 Task: Select the Central European Time as time zone for the schedule.
Action: Mouse moved to (32, 288)
Screenshot: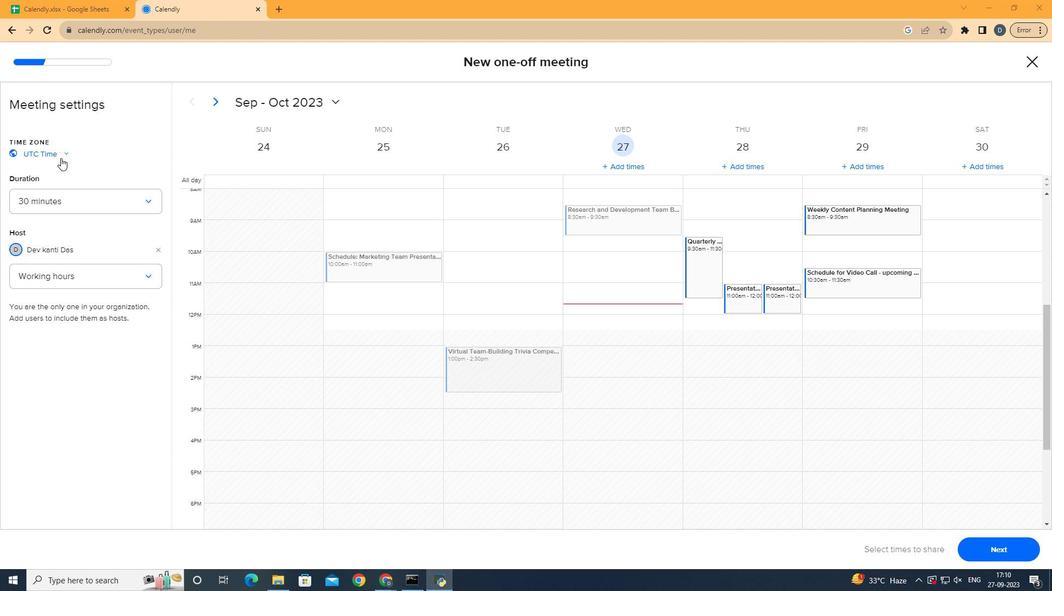 
Action: Mouse pressed left at (32, 288)
Screenshot: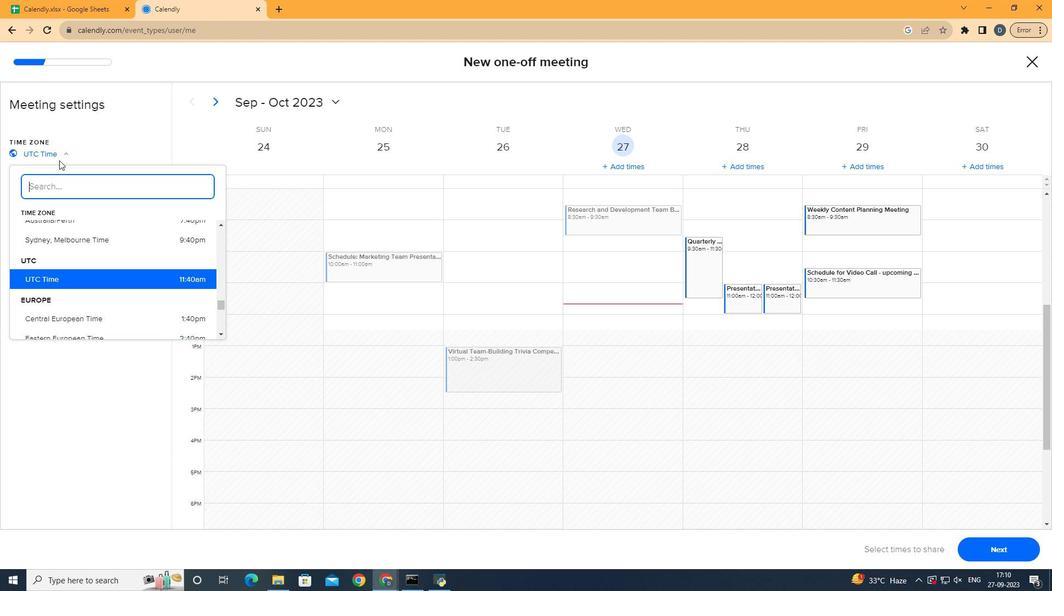 
Action: Mouse moved to (134, 290)
Screenshot: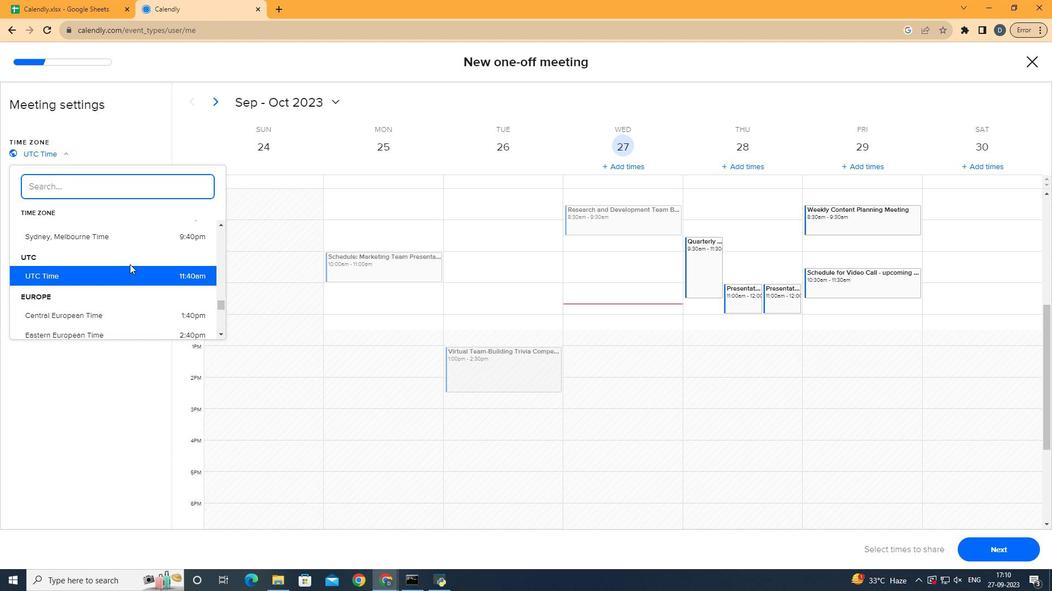
Action: Mouse scrolled (134, 290) with delta (0, 0)
Screenshot: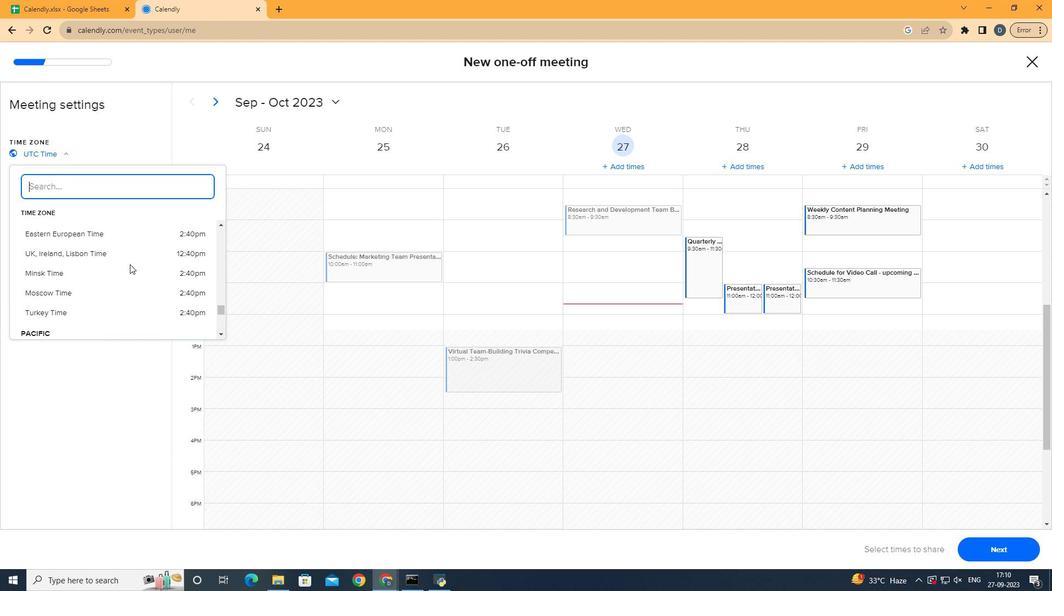 
Action: Mouse scrolled (134, 290) with delta (0, 0)
Screenshot: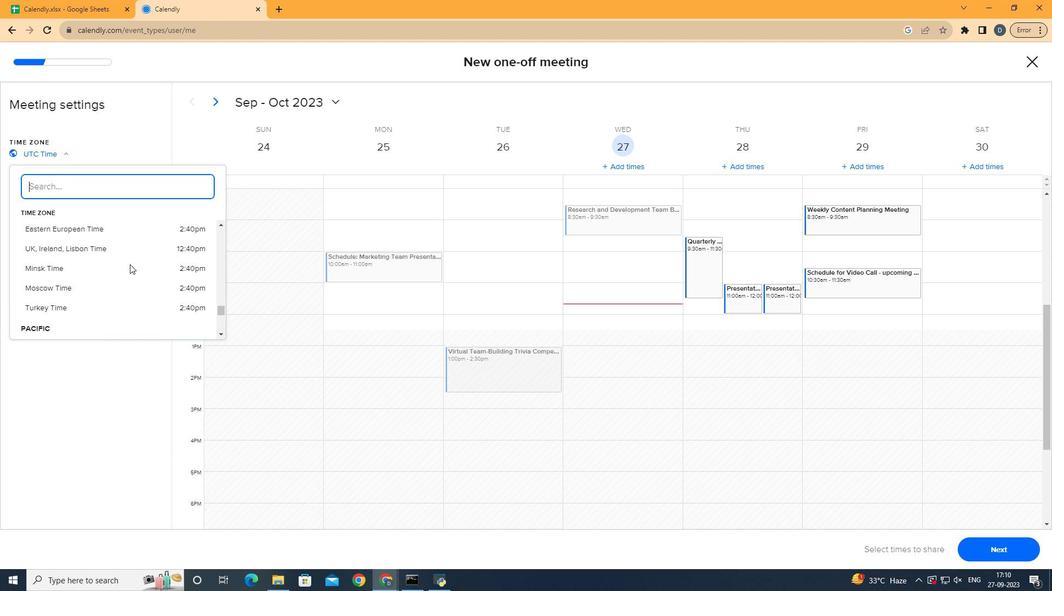 
Action: Mouse scrolled (134, 290) with delta (0, 0)
Screenshot: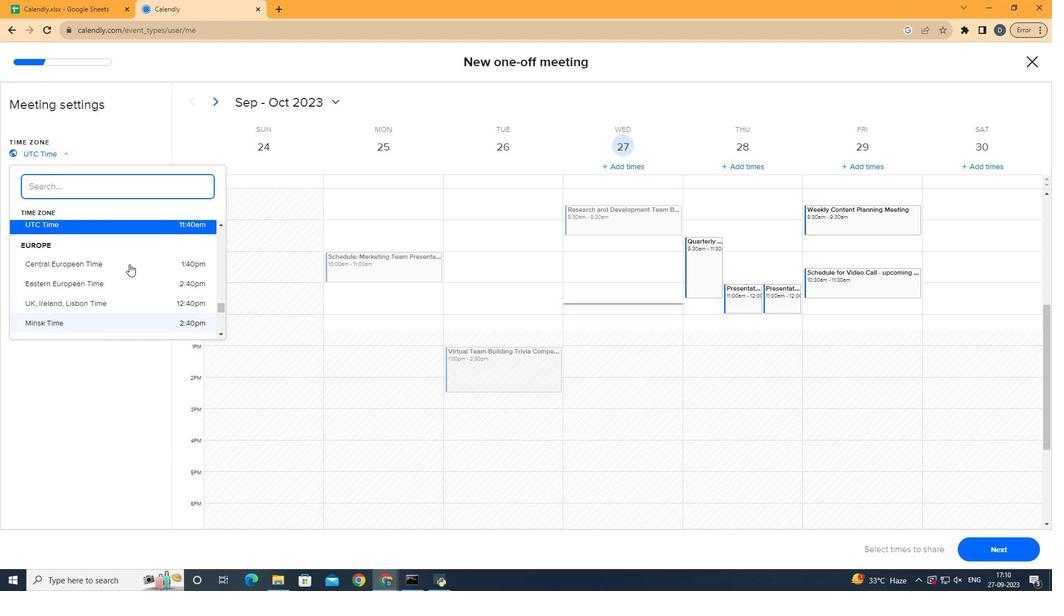 
Action: Mouse moved to (130, 290)
Screenshot: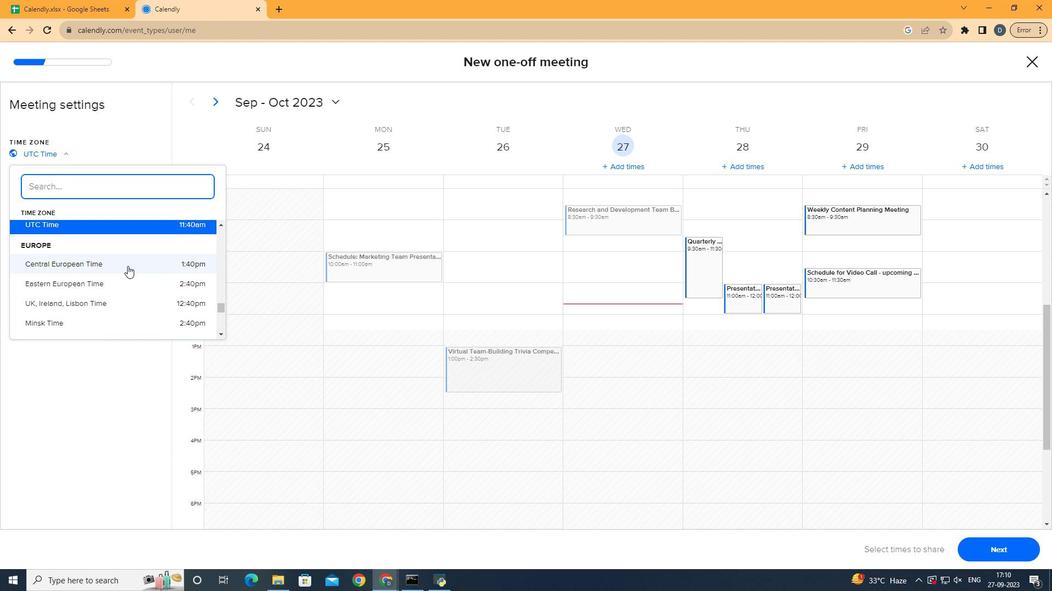 
Action: Mouse pressed left at (130, 290)
Screenshot: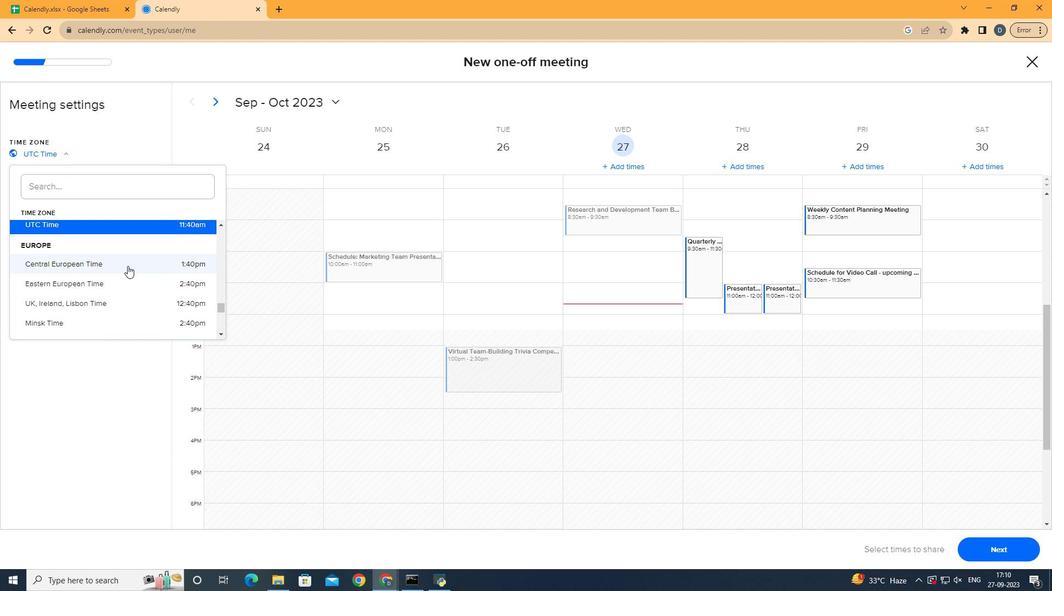 
Action: Mouse moved to (132, 293)
Screenshot: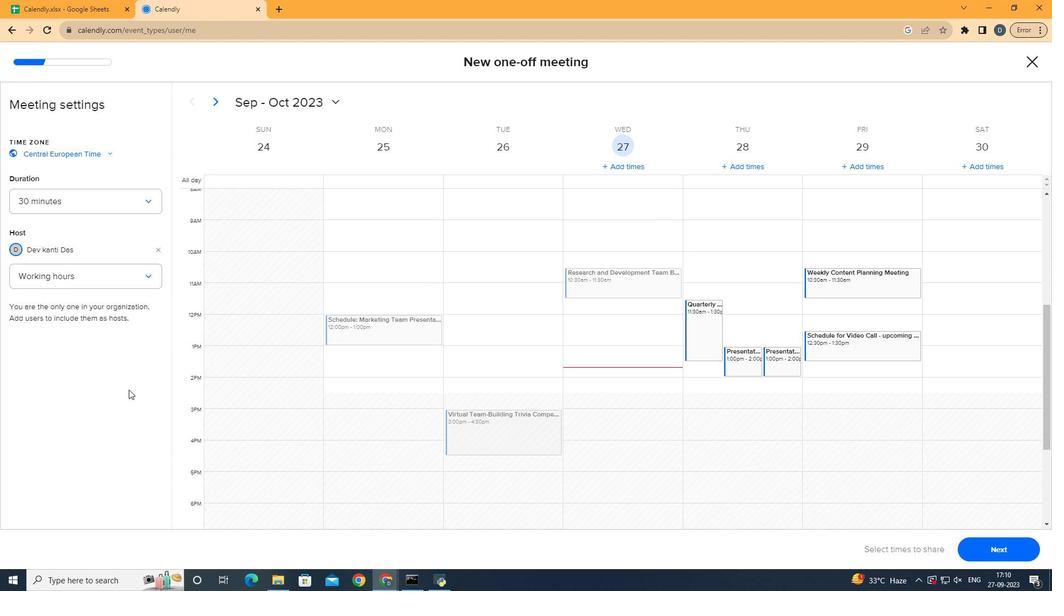 
